 Task: Change curve  line colour to red.
Action: Mouse moved to (436, 235)
Screenshot: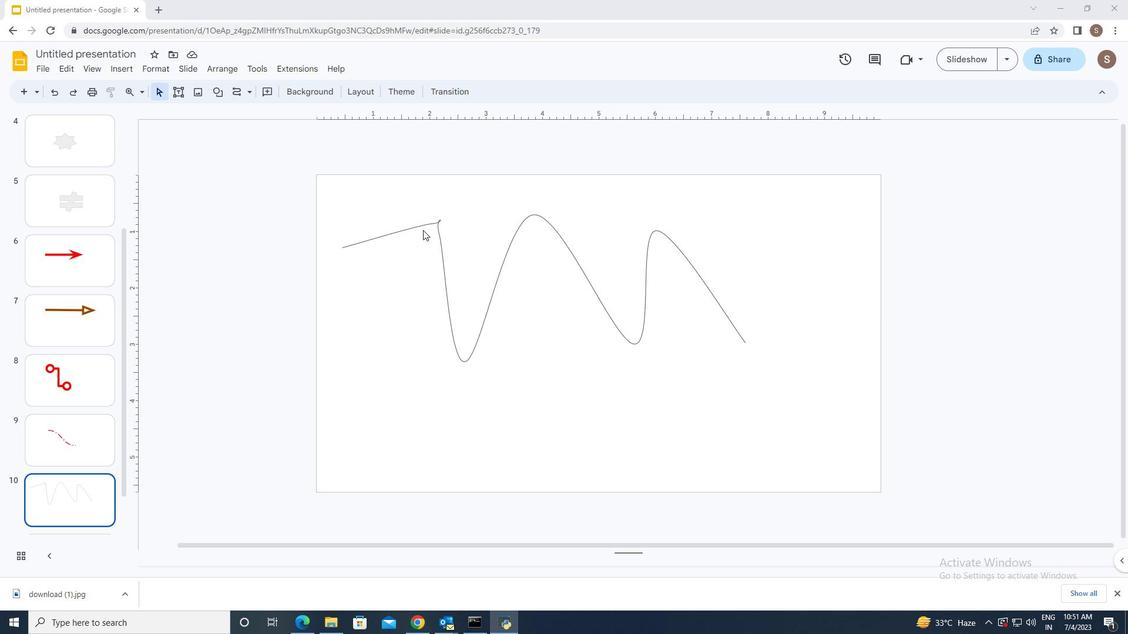 
Action: Mouse pressed left at (436, 235)
Screenshot: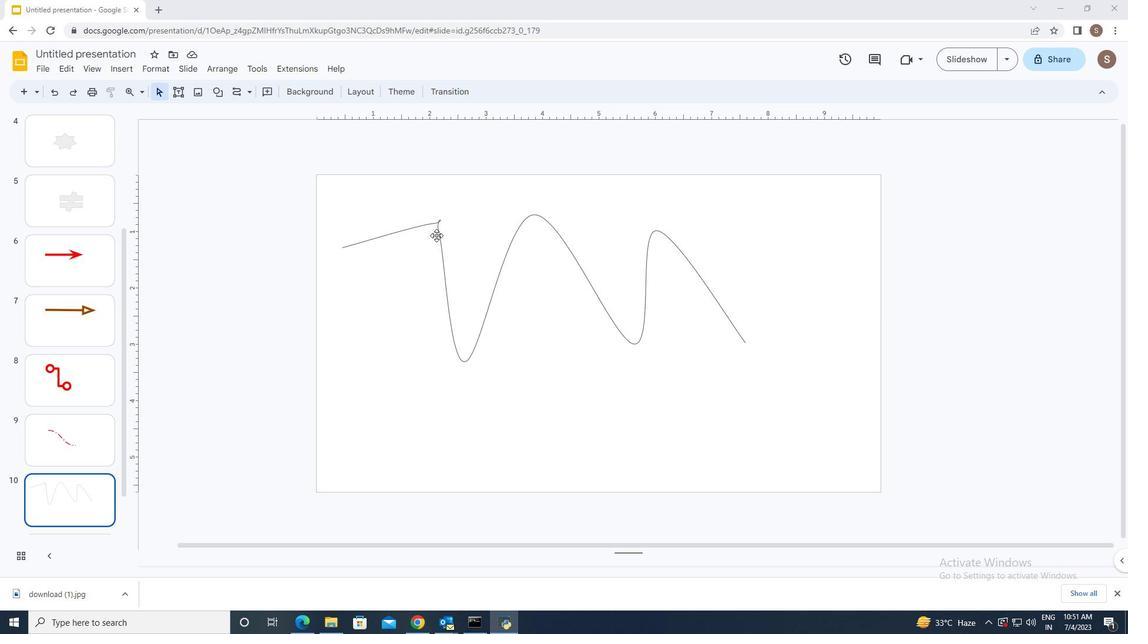 
Action: Mouse moved to (291, 89)
Screenshot: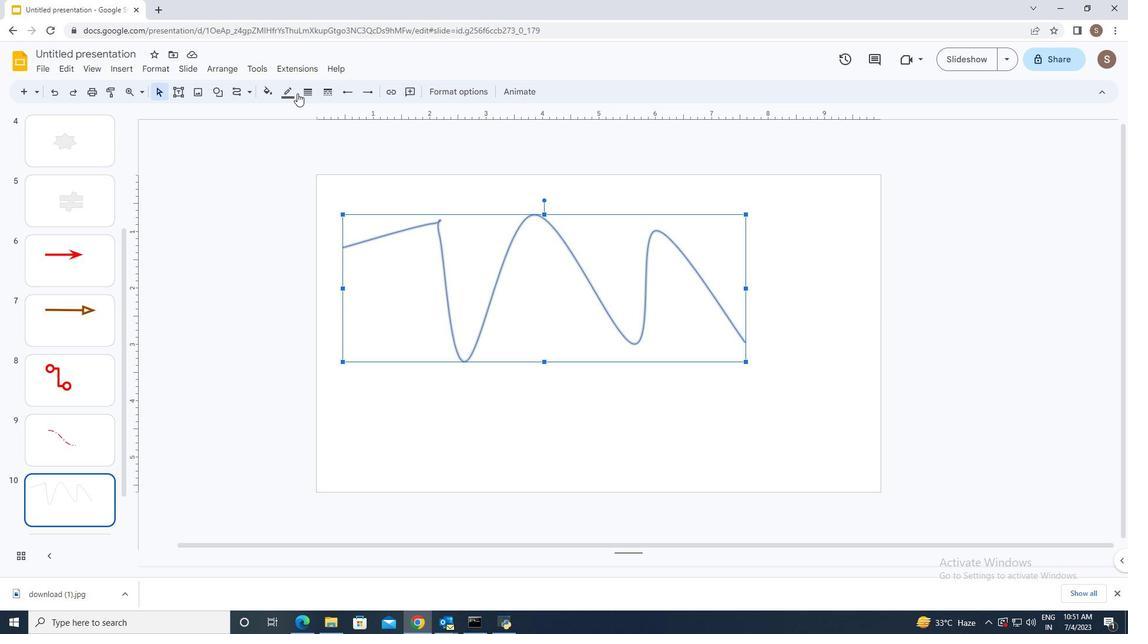 
Action: Mouse pressed left at (291, 89)
Screenshot: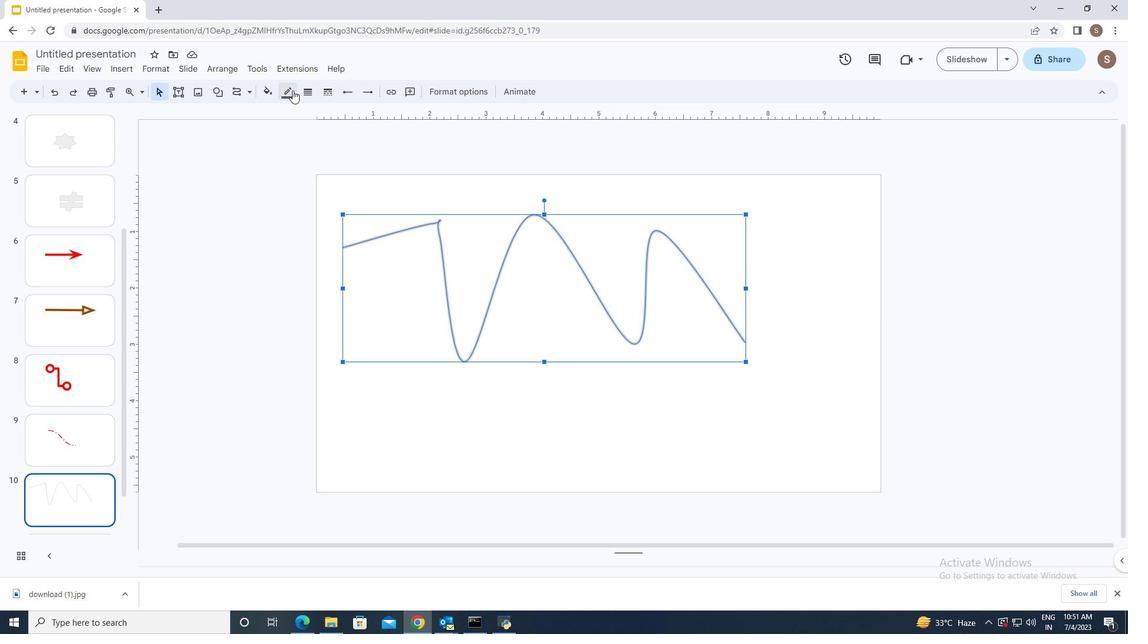 
Action: Mouse moved to (304, 204)
Screenshot: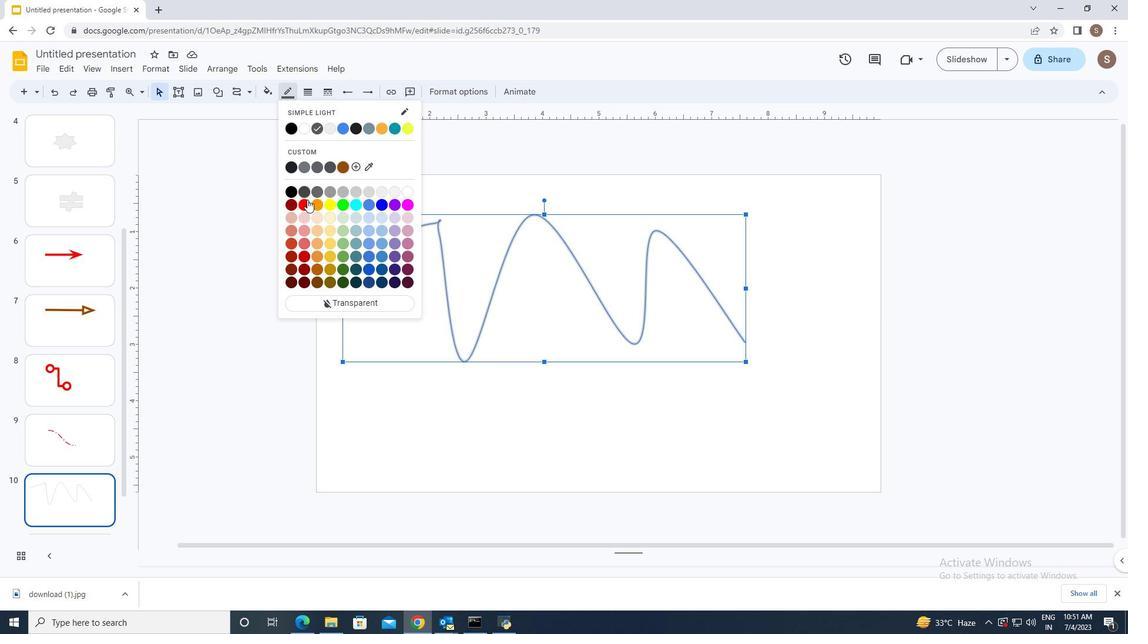 
Action: Mouse pressed left at (304, 204)
Screenshot: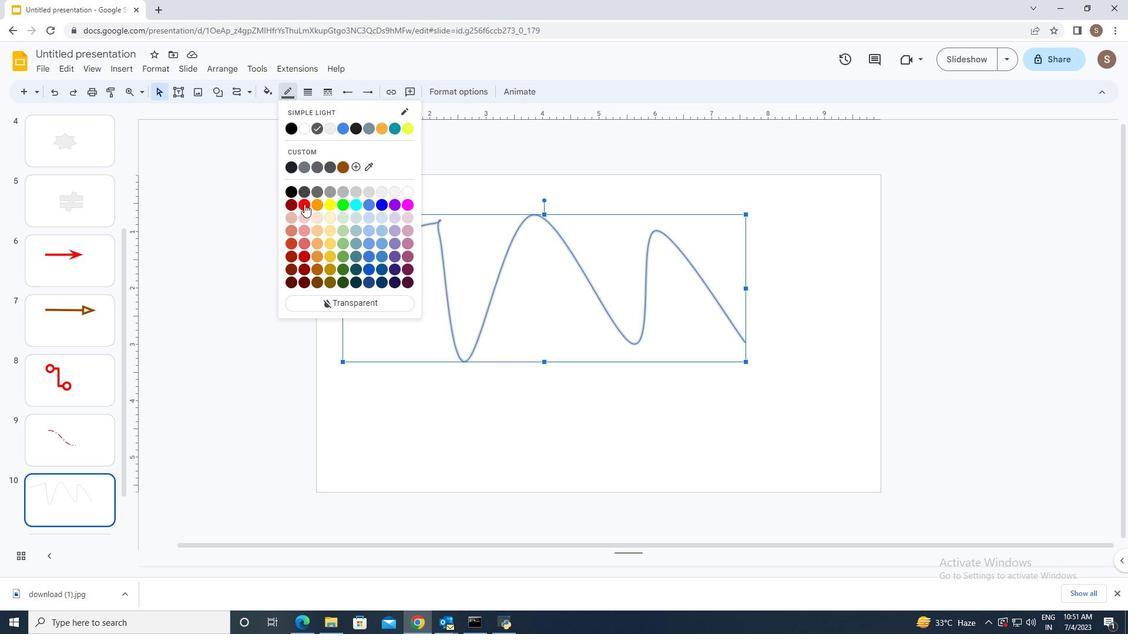 
Action: Mouse moved to (456, 443)
Screenshot: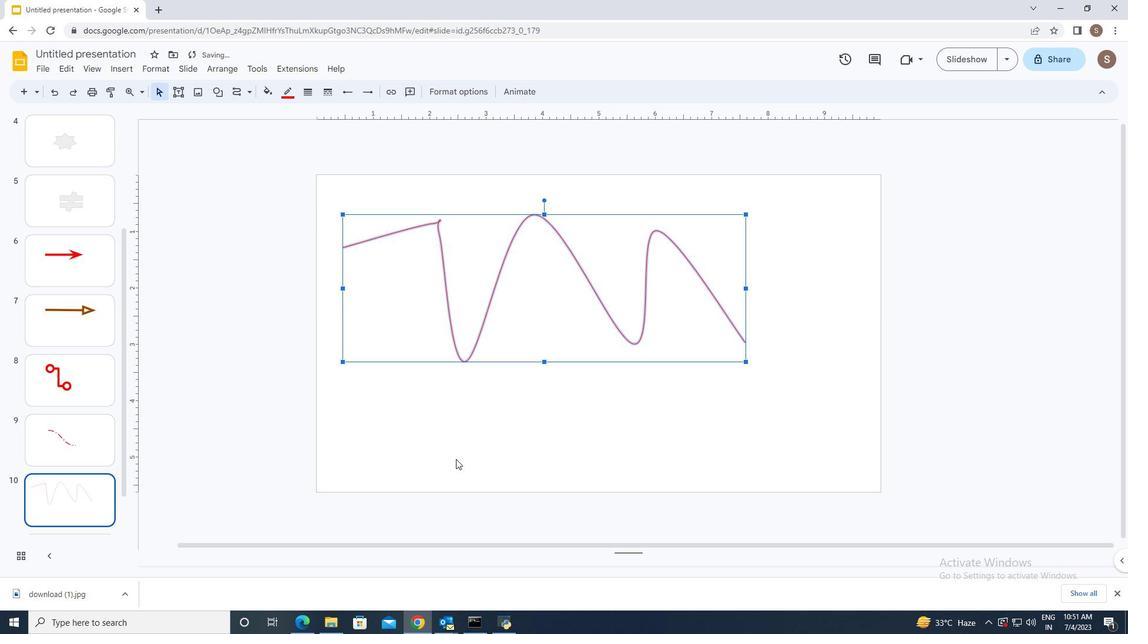
Action: Mouse pressed left at (456, 443)
Screenshot: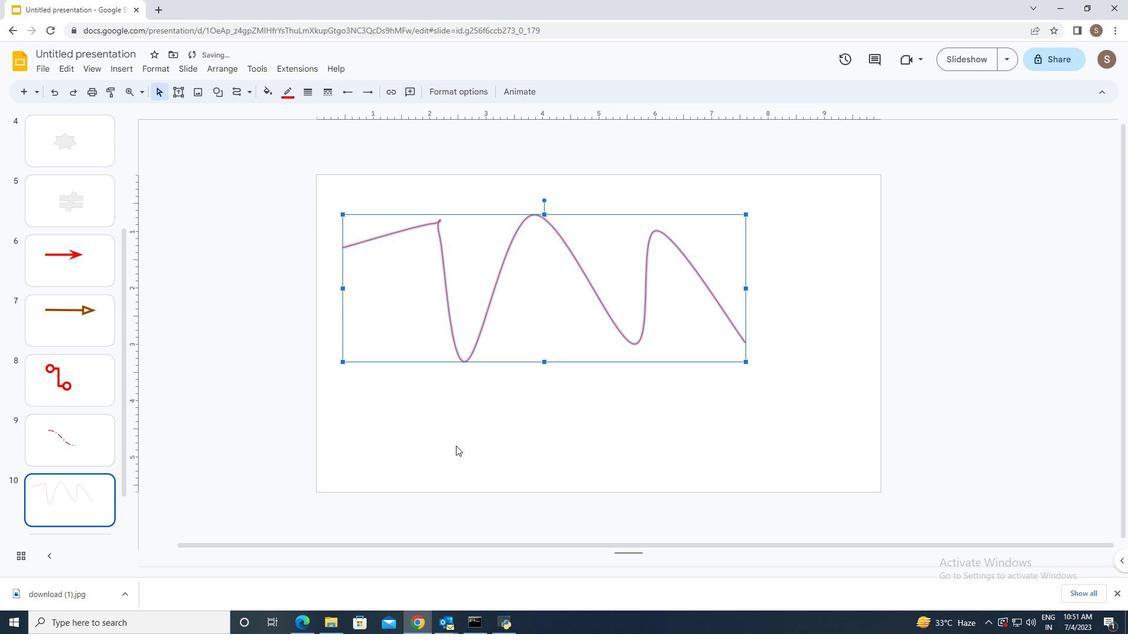 
